 Task: Check "Bad" ticket statistics.
Action: Mouse moved to (37, 107)
Screenshot: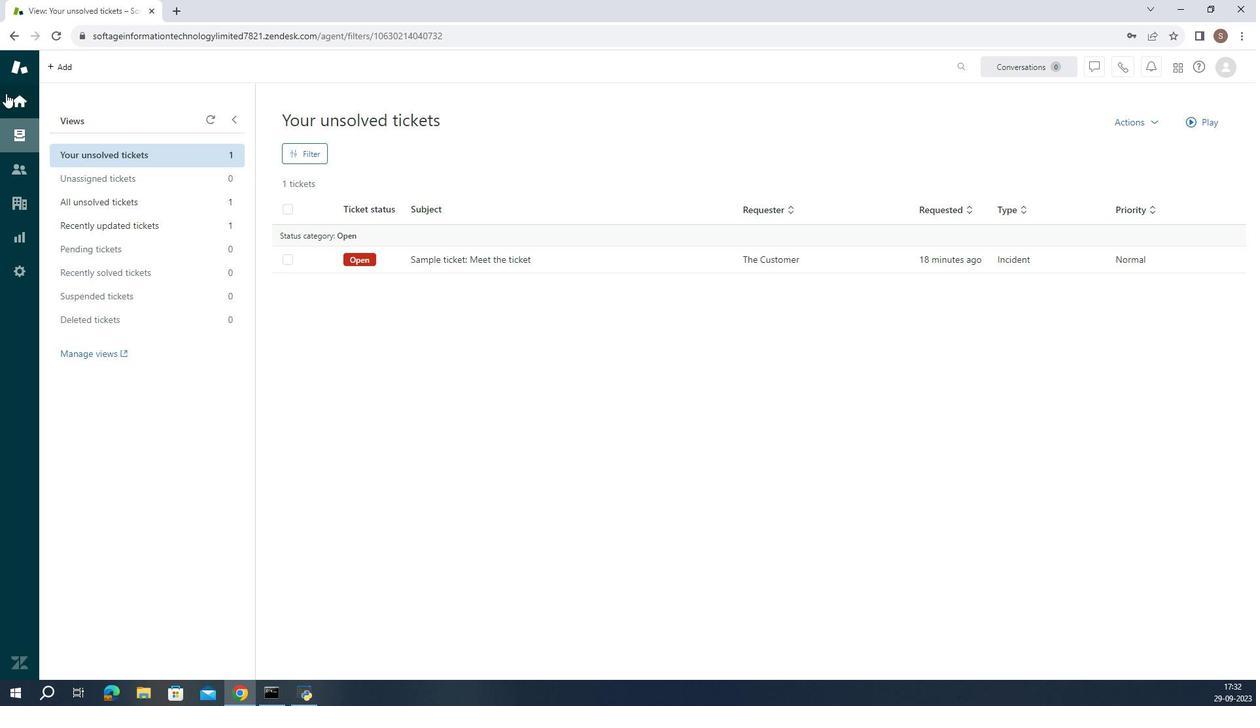 
Action: Mouse pressed left at (37, 107)
Screenshot: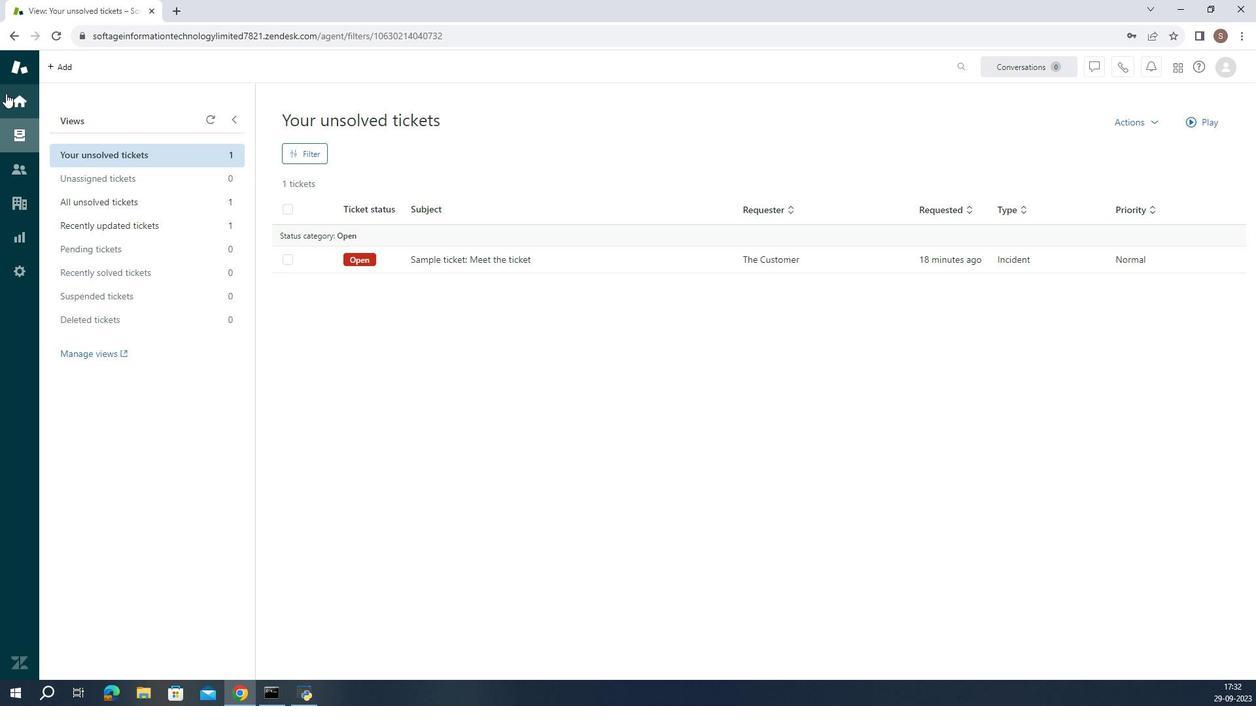 
Action: Mouse moved to (213, 126)
Screenshot: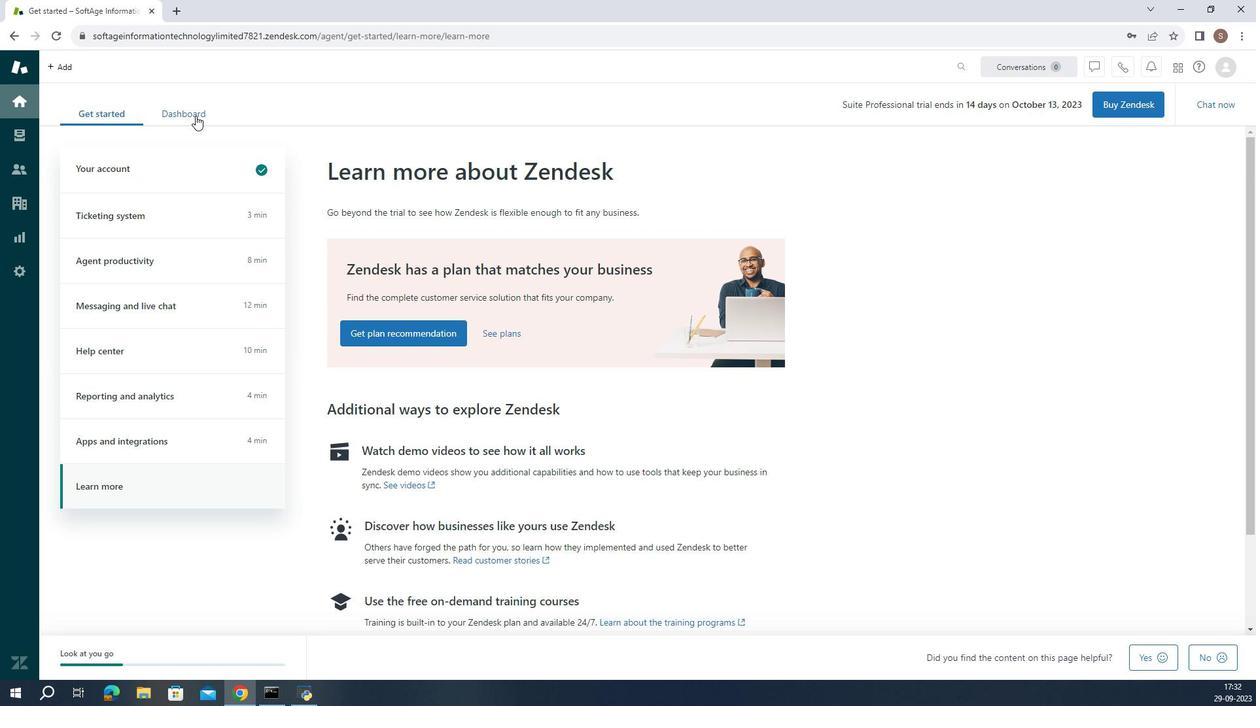
Action: Mouse pressed left at (213, 126)
Screenshot: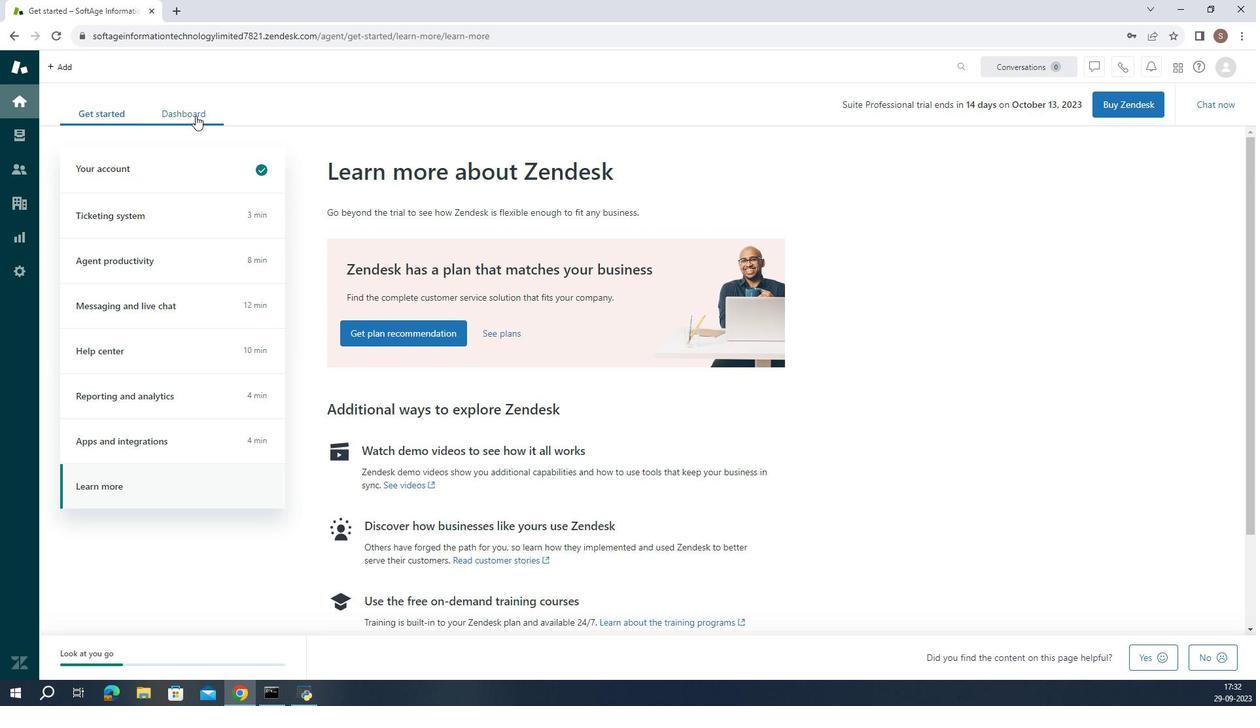 
Action: Mouse moved to (467, 163)
Screenshot: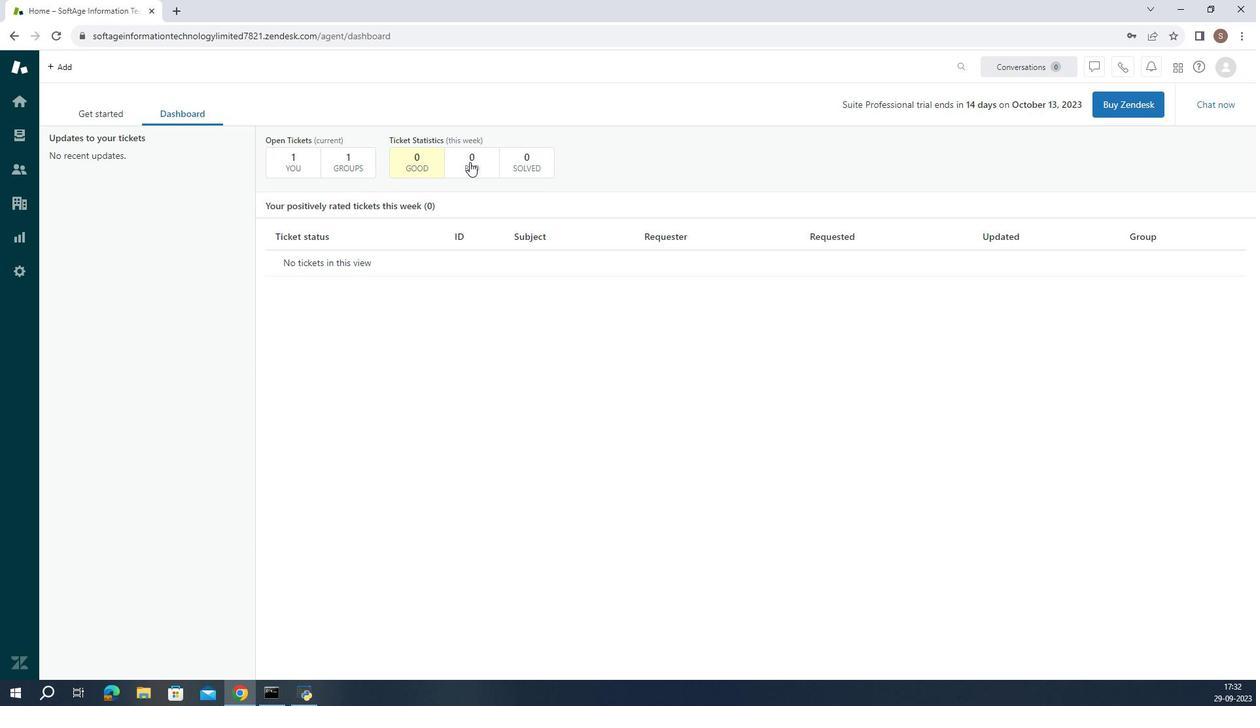 
Action: Mouse pressed left at (467, 163)
Screenshot: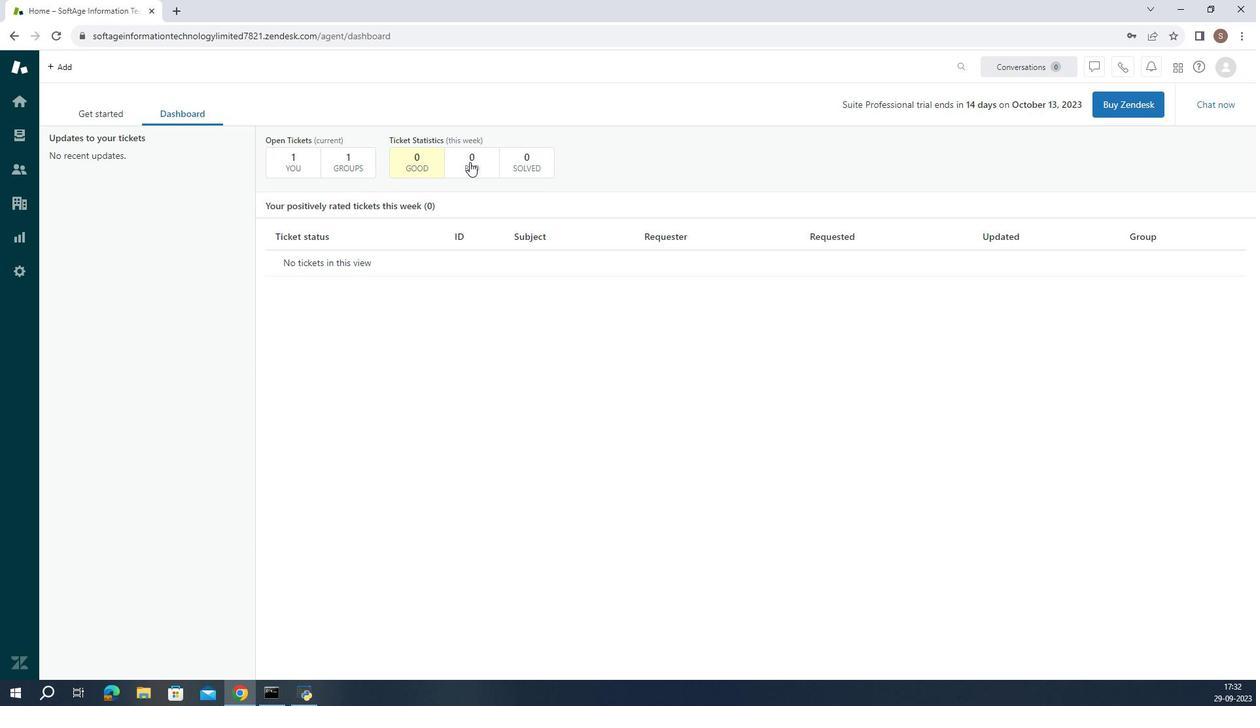 
Action: Mouse moved to (624, 285)
Screenshot: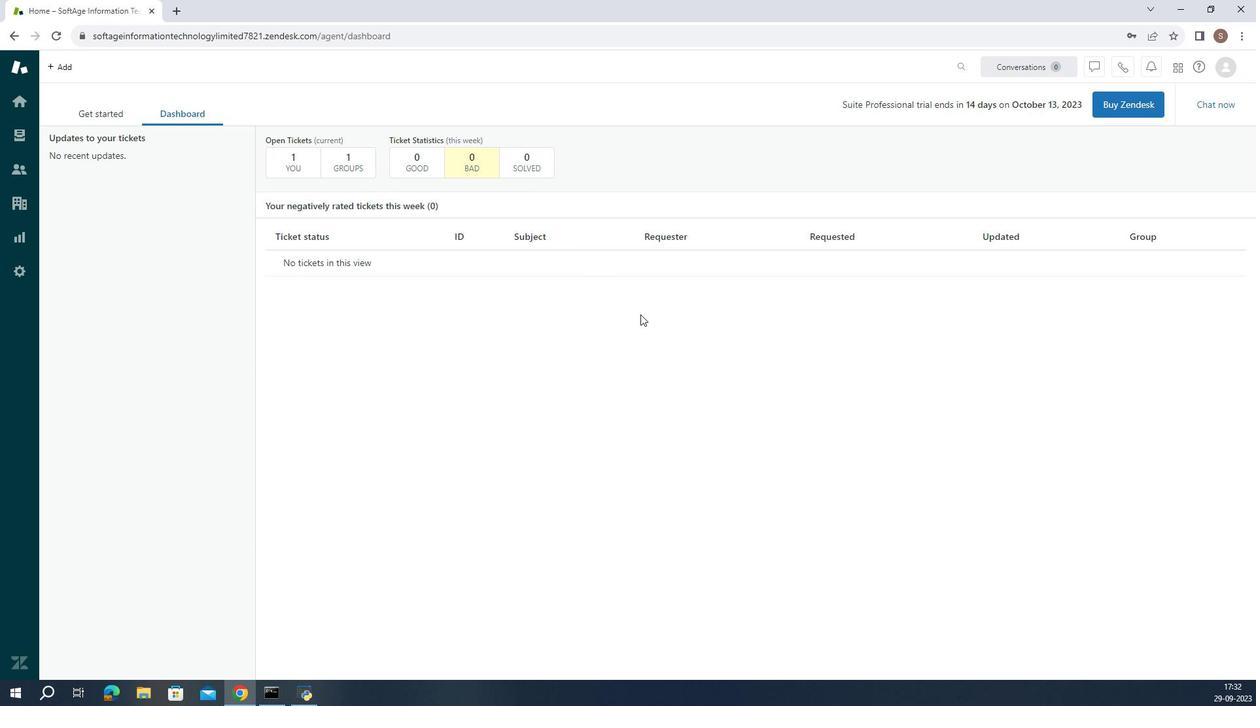 
